 Task: Schedule a 45-minute meeting for project milestone adjustment.
Action: Mouse moved to (68, 247)
Screenshot: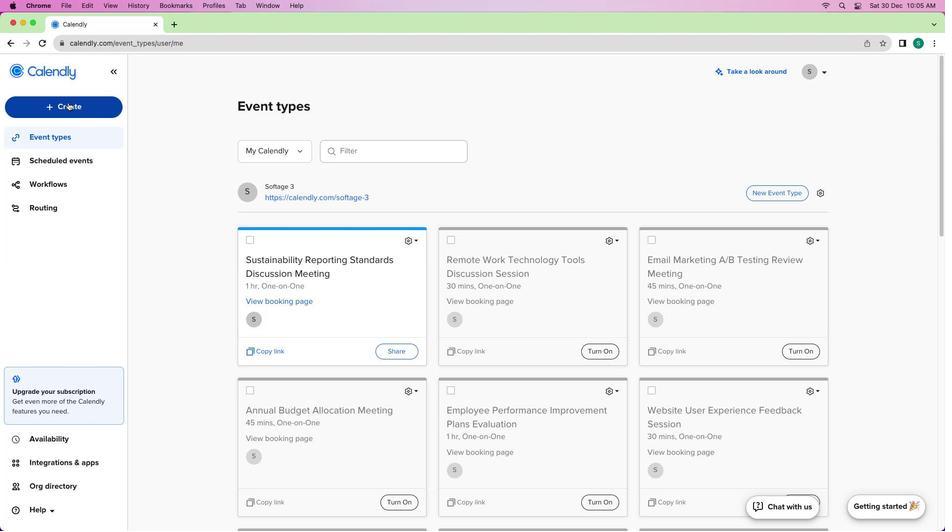 
Action: Mouse pressed left at (68, 247)
Screenshot: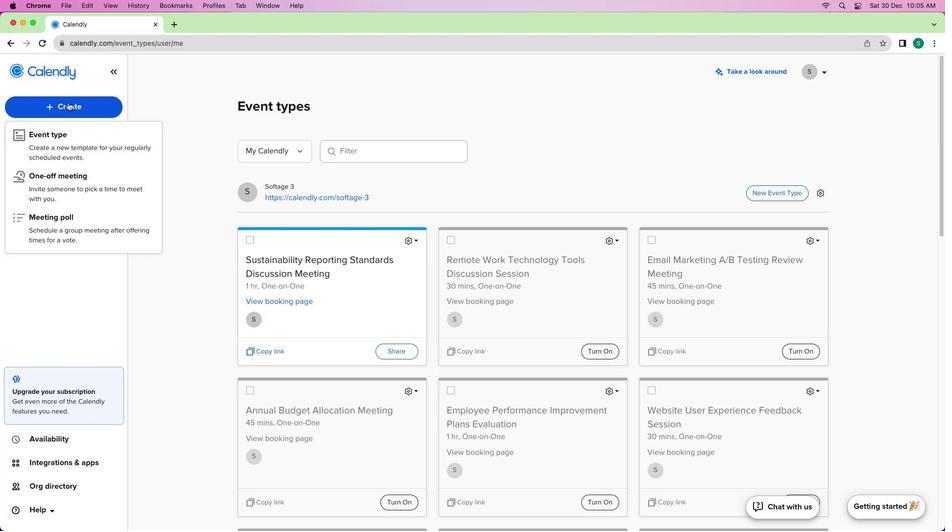 
Action: Mouse moved to (69, 246)
Screenshot: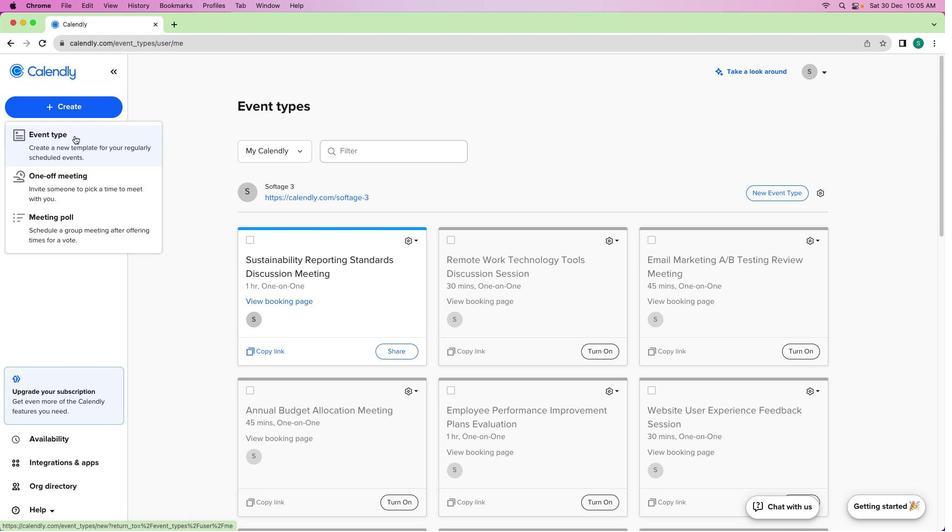 
Action: Mouse pressed left at (69, 246)
Screenshot: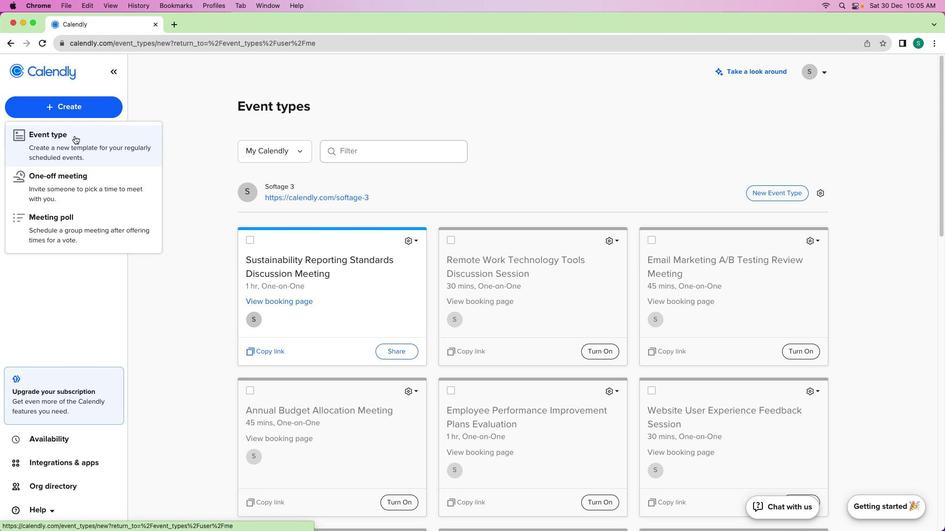 
Action: Mouse moved to (98, 245)
Screenshot: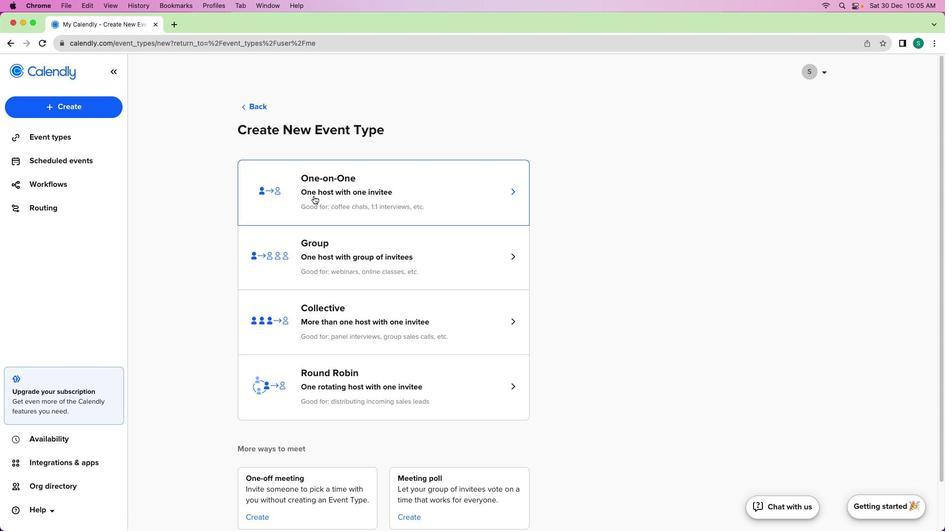 
Action: Mouse pressed left at (98, 245)
Screenshot: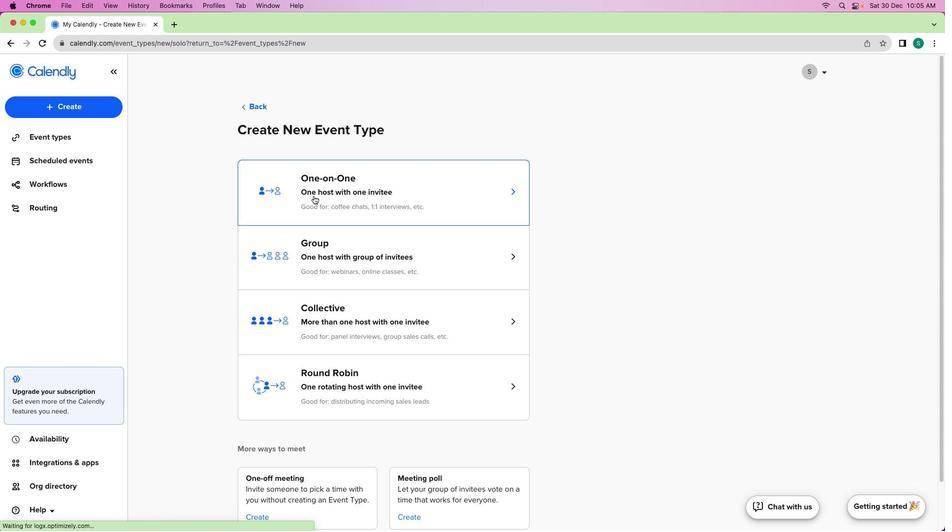 
Action: Mouse moved to (70, 246)
Screenshot: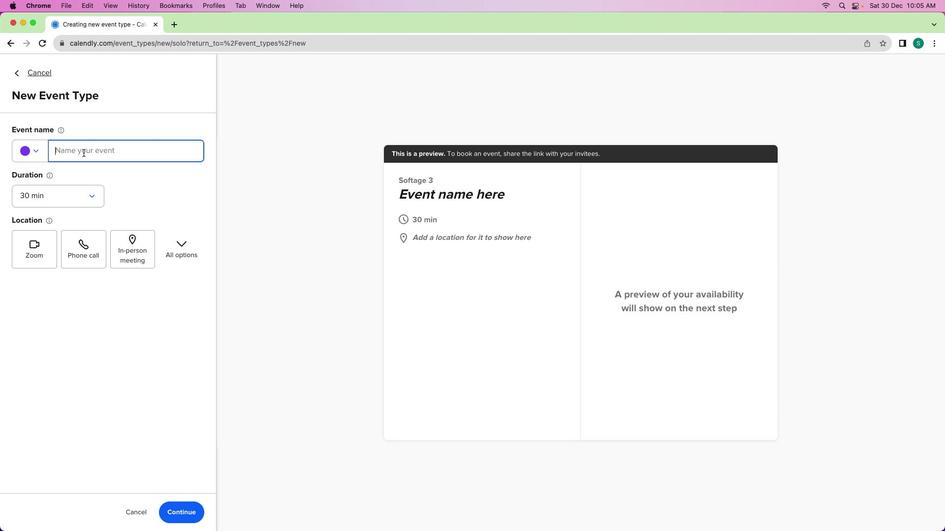 
Action: Mouse pressed left at (70, 246)
Screenshot: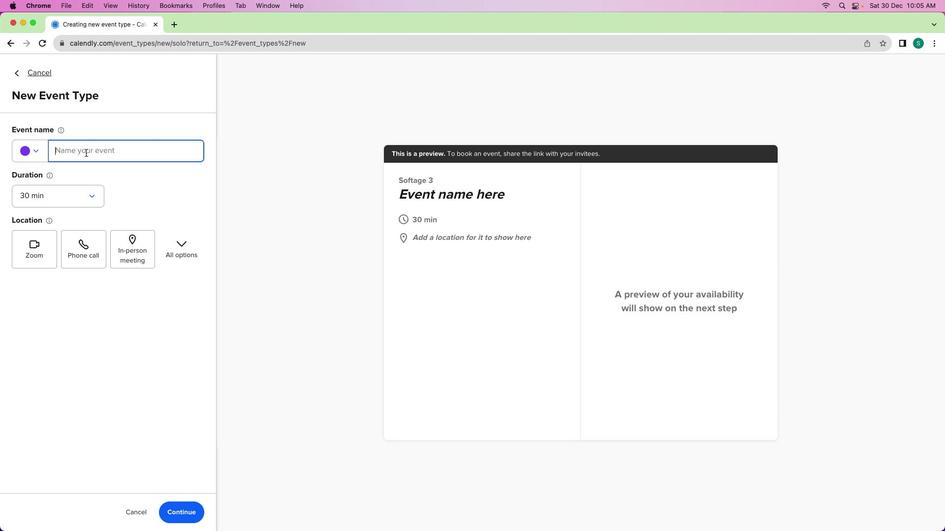 
Action: Mouse moved to (70, 246)
Screenshot: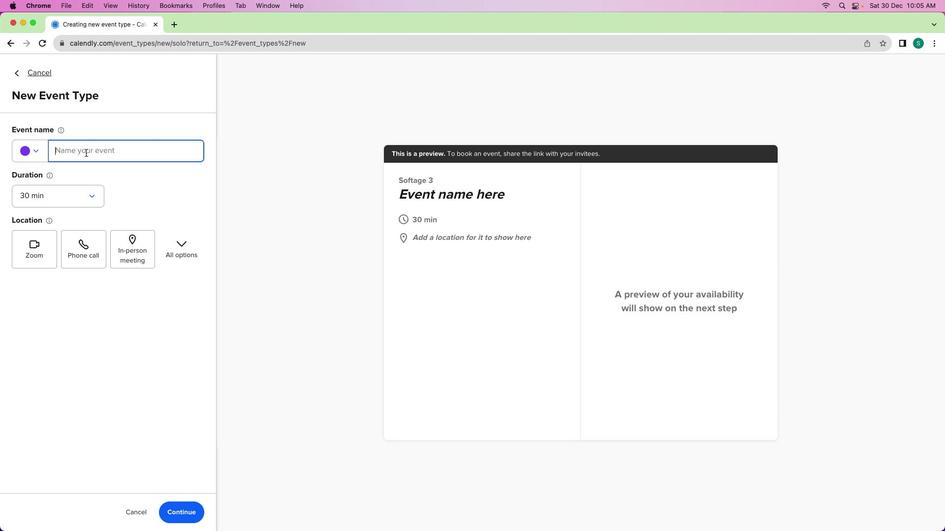 
Action: Key pressed Key.shift_r'P''r''o''j''e''c''t'Key.spaceKey.shift'M''i''l''e''s''t''o''n''e'Key.spaceKey.shift'A'Key.backspaceKey.shiftKey.shift'A''d''j''u''s''t''m''e''n''t'Key.spaceKey.shift'M''e''e''t''i''n''g'
Screenshot: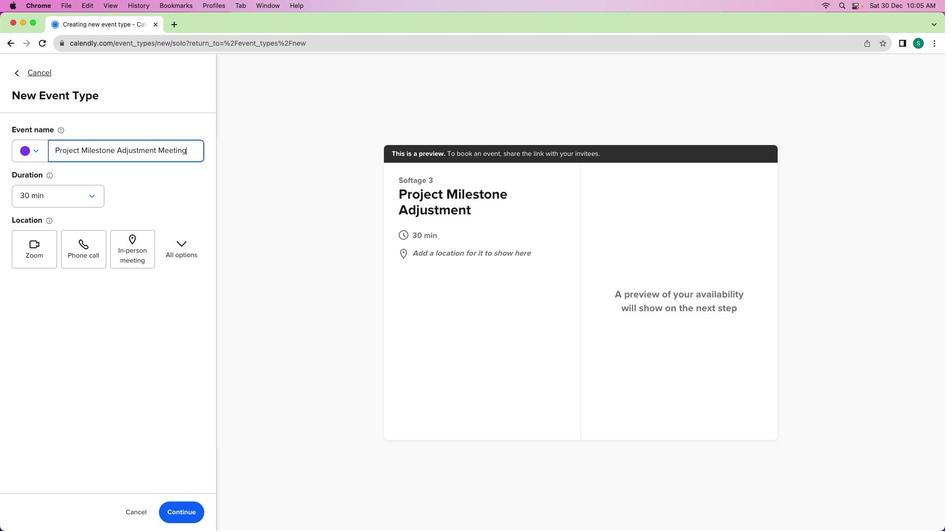 
Action: Mouse moved to (67, 245)
Screenshot: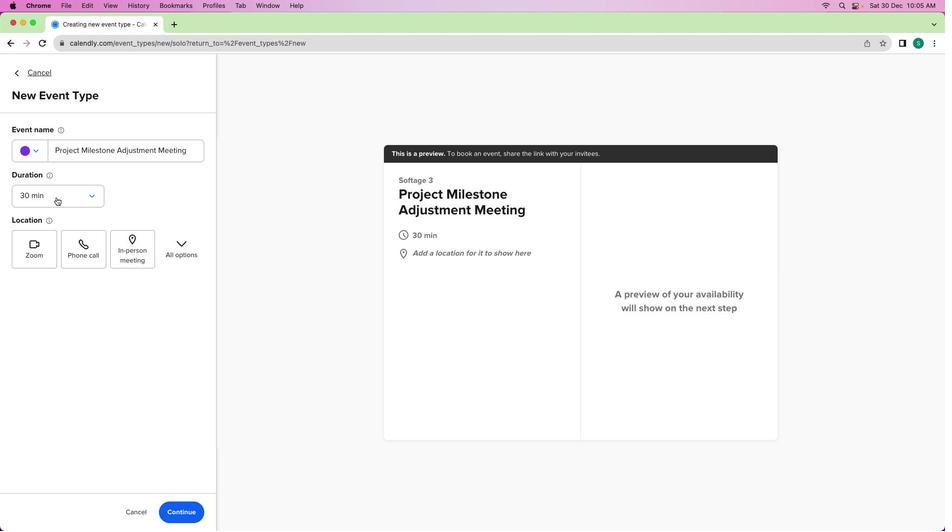 
Action: Mouse pressed left at (67, 245)
Screenshot: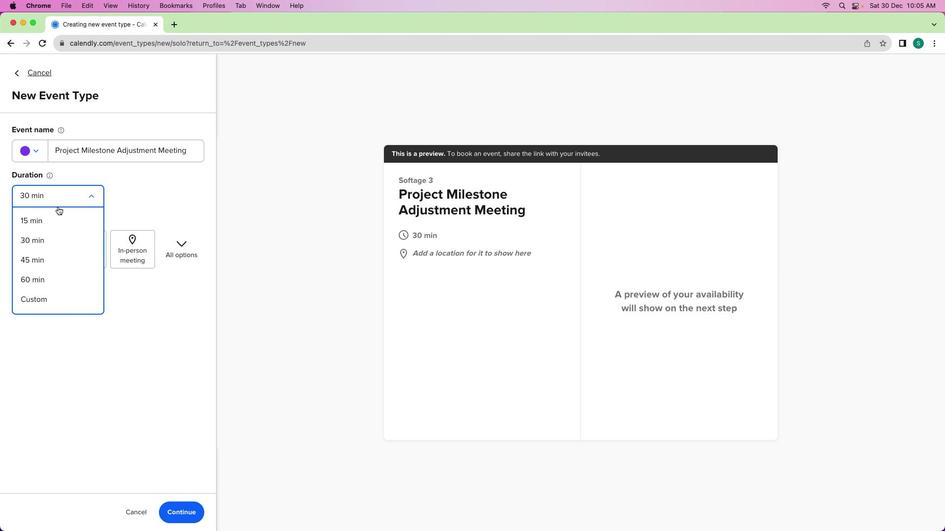 
Action: Mouse moved to (66, 244)
Screenshot: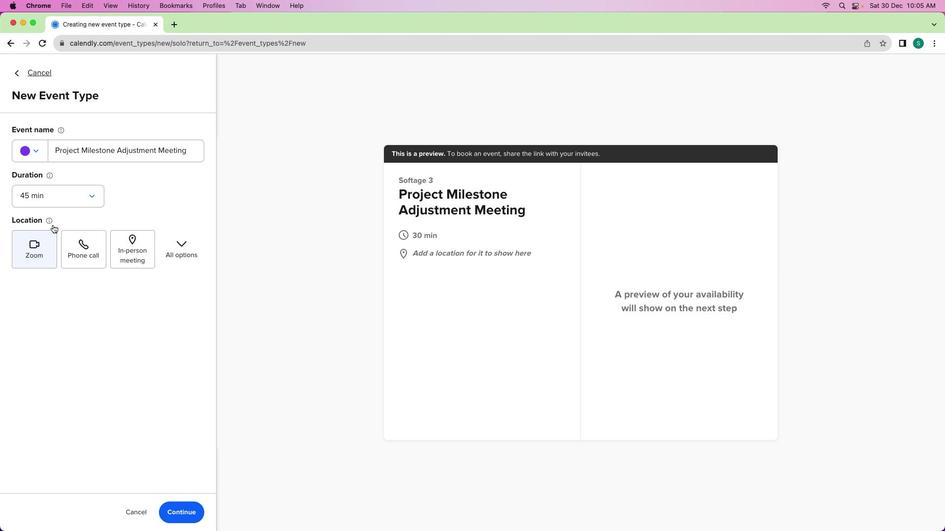 
Action: Mouse pressed left at (66, 244)
Screenshot: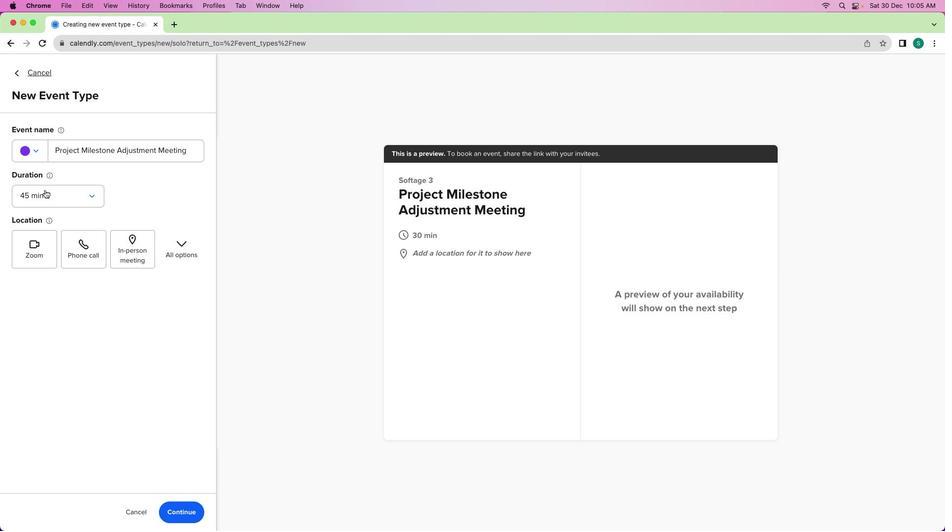 
Action: Mouse moved to (64, 246)
Screenshot: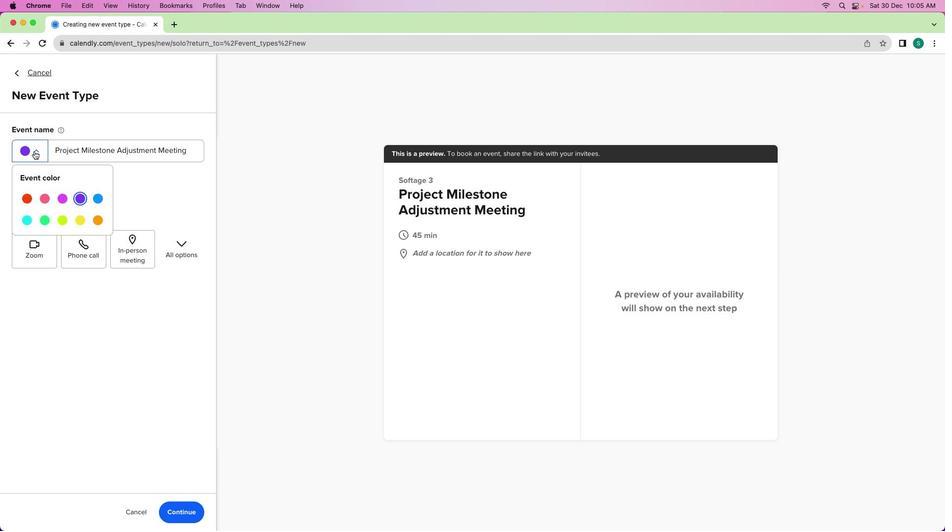 
Action: Mouse pressed left at (64, 246)
Screenshot: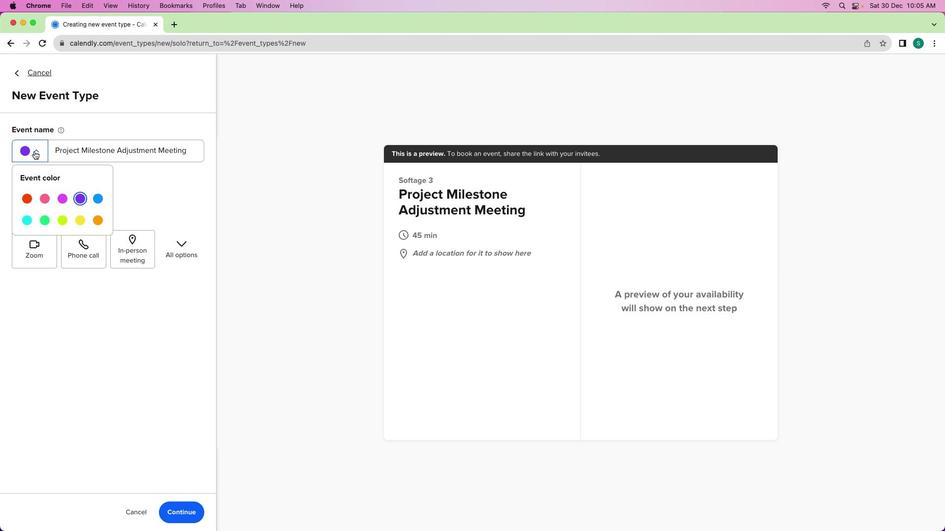 
Action: Mouse moved to (66, 245)
Screenshot: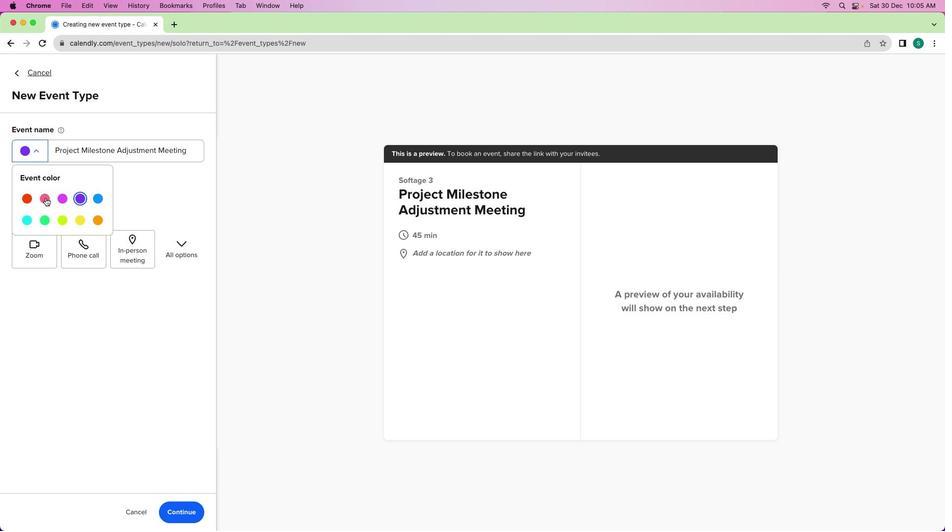 
Action: Mouse pressed left at (66, 245)
Screenshot: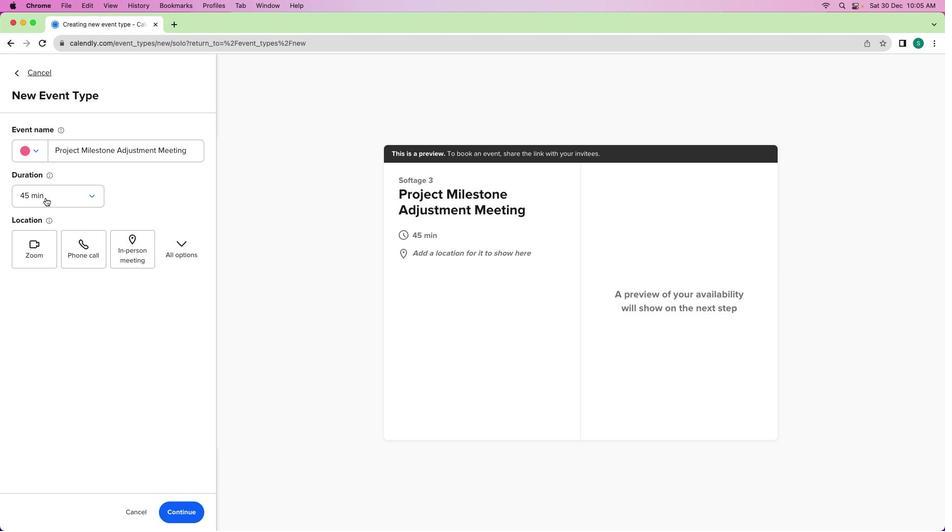 
Action: Mouse moved to (81, 240)
Screenshot: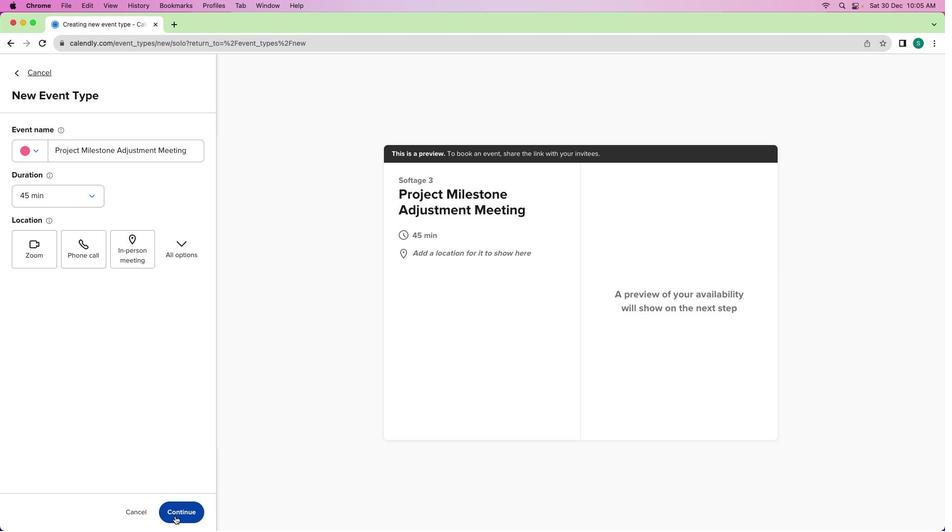 
Action: Mouse pressed left at (81, 240)
Screenshot: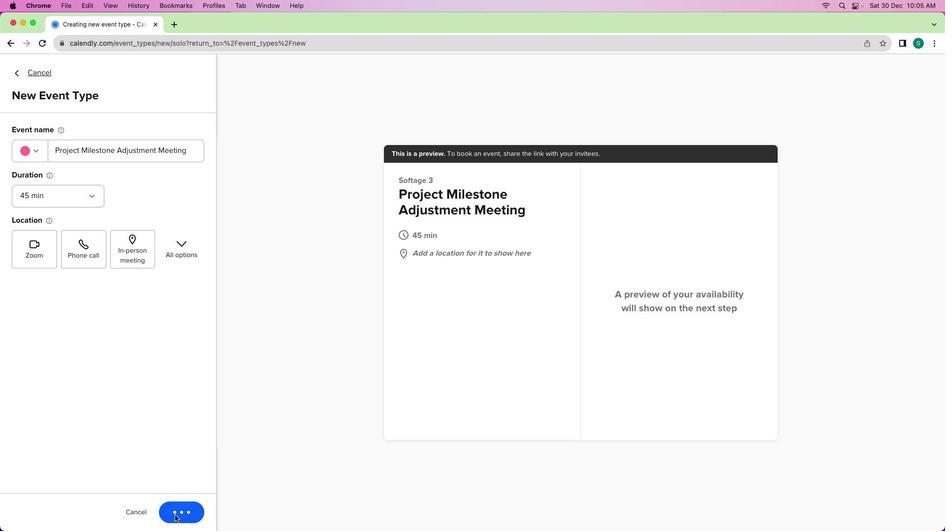 
Action: Mouse moved to (74, 245)
Screenshot: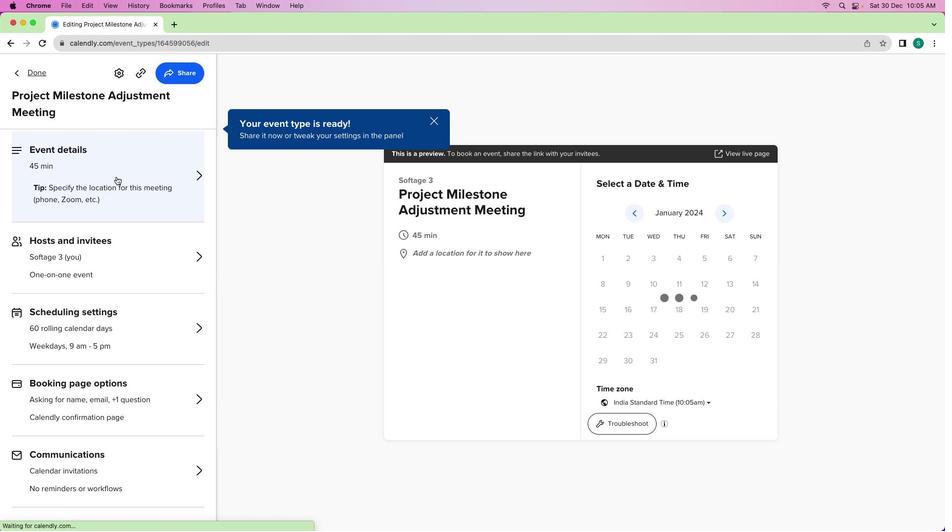 
Action: Mouse pressed left at (74, 245)
Screenshot: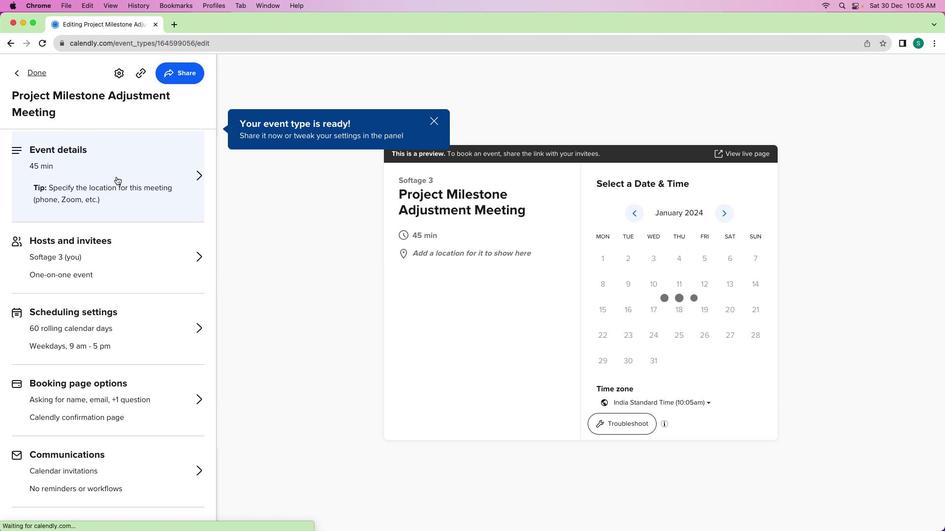 
Action: Mouse moved to (78, 243)
Screenshot: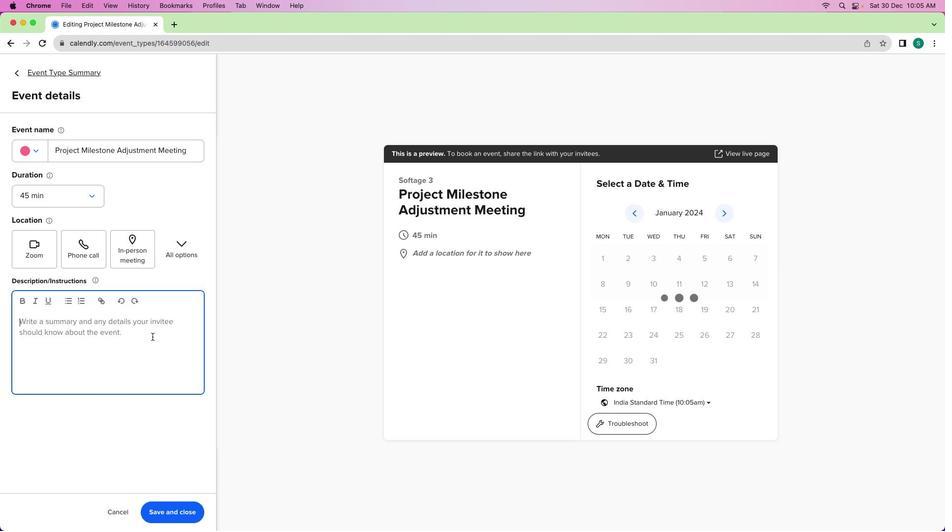 
Action: Mouse pressed left at (78, 243)
Screenshot: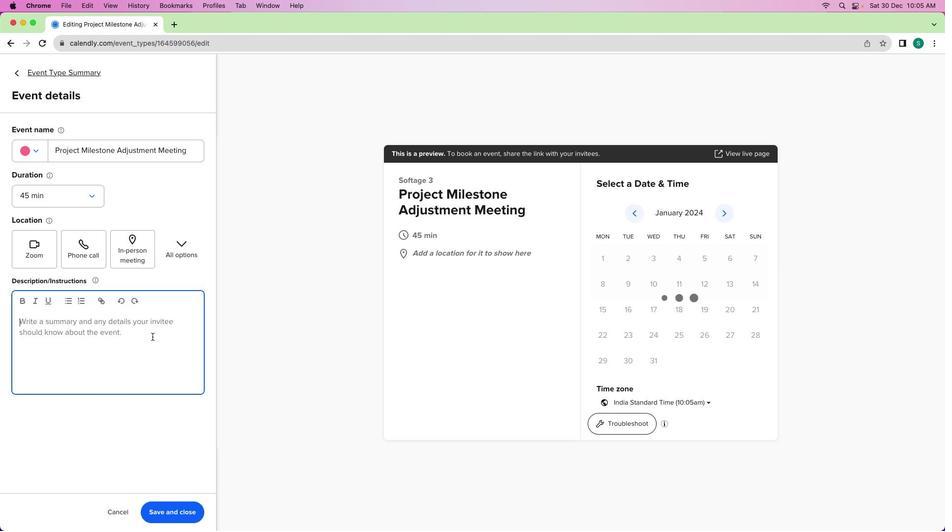 
Action: Mouse moved to (78, 243)
Screenshot: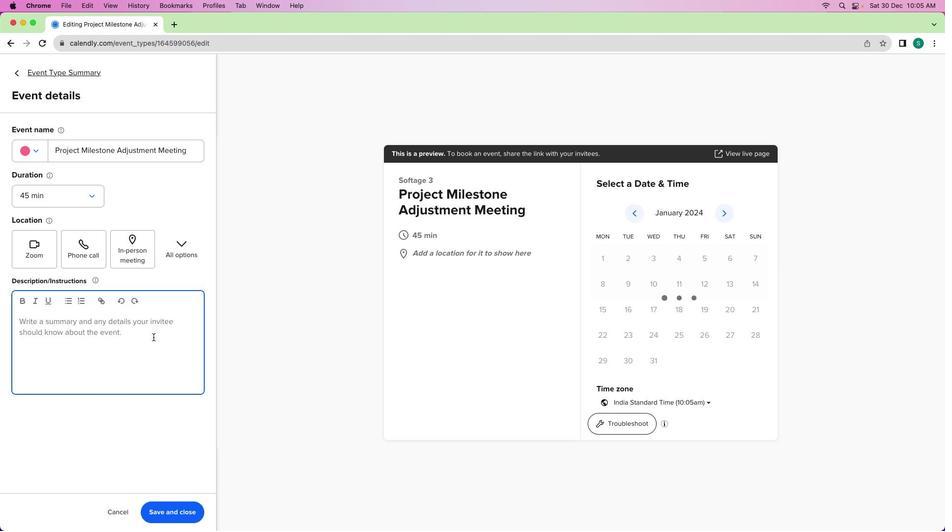 
Action: Key pressed Key.shift'I''n'Key.space't''h''i''s'Key.spaceKey.shift'M'Key.backspace'm''e''e''t''i''n''g'','Key.space'w''e'Key.space'w''i''l''l'Key.space'r''e''v''i''e''w'Key.space'c''u''r''r''e''n''t'Key.space'p''r''o''j''e''c''t'Key.space'm''i''l''e''s''t''o''n''e''s'','Key.space'a''s''s''e''s''s'Key.space'p''r''o''g''r''e''s''s'Key.spaceKey.backspace','Key.space'a''n''d'Key.space'c''o''l''l''a''b''o''r''a''t''i''v''e''l''y'Key.space'm''a''k''e'Key.space'a''d''j''u''s''t''m''e''n''t''s'Key.space't''o'Key.space'e''n''u''r''e'Key.spaceKey.leftKey.leftKey.leftKey.left's'Key.down't''h''e'Key.space's''u'Key.spaceKey.backspace'c''c''e''s''s''f''u''l'Key.space'c''o''m''p''l''e''t''i''o''n'Key.space'o''f'Key.space'o''u''r'Key.space'p''r''o''j''e''c''t'Key.space'w''i''t''h''i''n'Key.space't''h''e'Key.space'd''e''s''i''r''e''d'Key.space't''i''m''e''l''i''n''e''.'
Screenshot: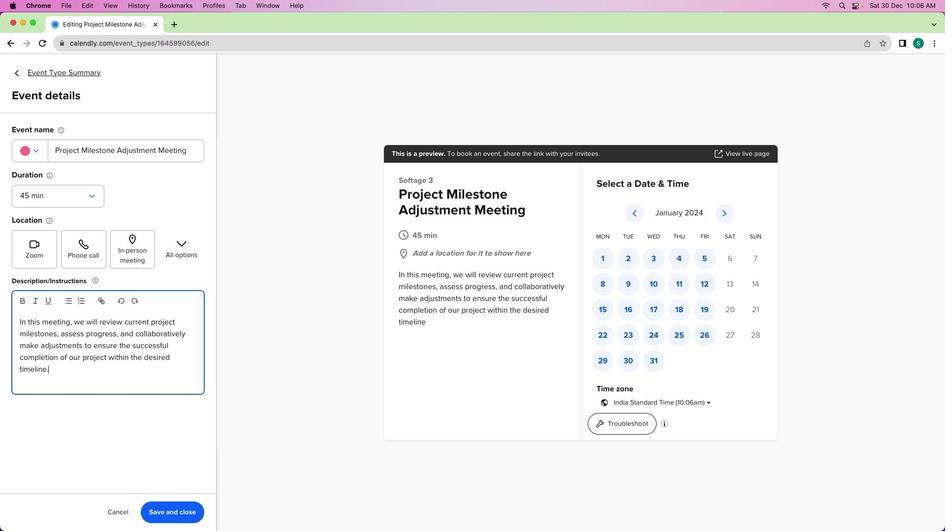 
Action: Mouse moved to (80, 241)
Screenshot: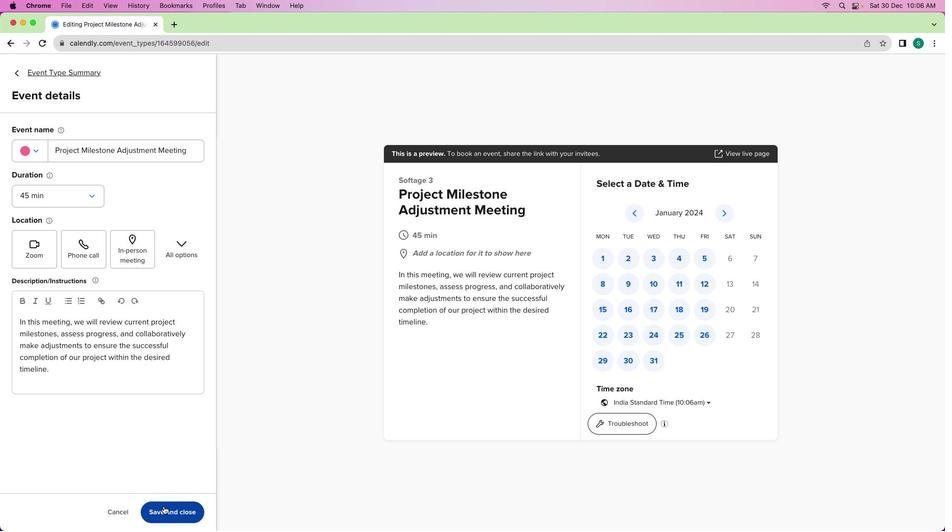 
Action: Mouse pressed left at (80, 241)
Screenshot: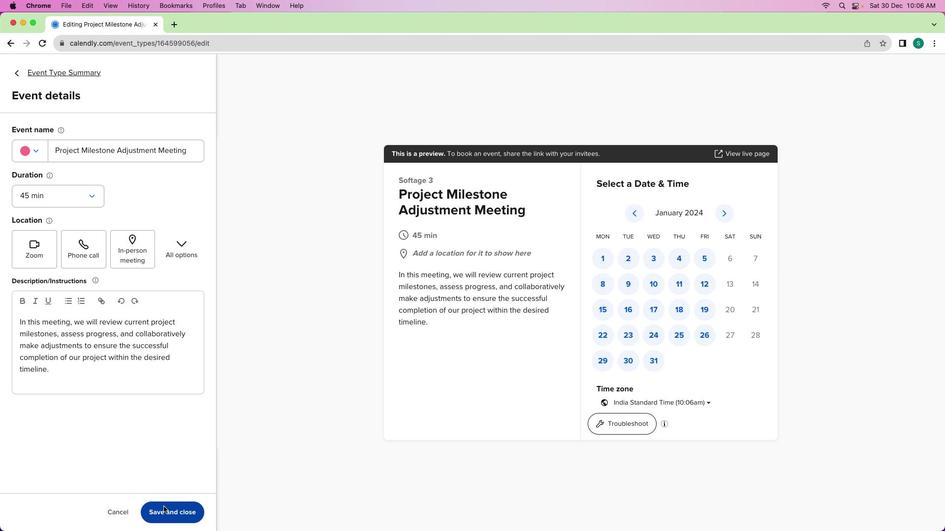 
Action: Mouse moved to (66, 247)
Screenshot: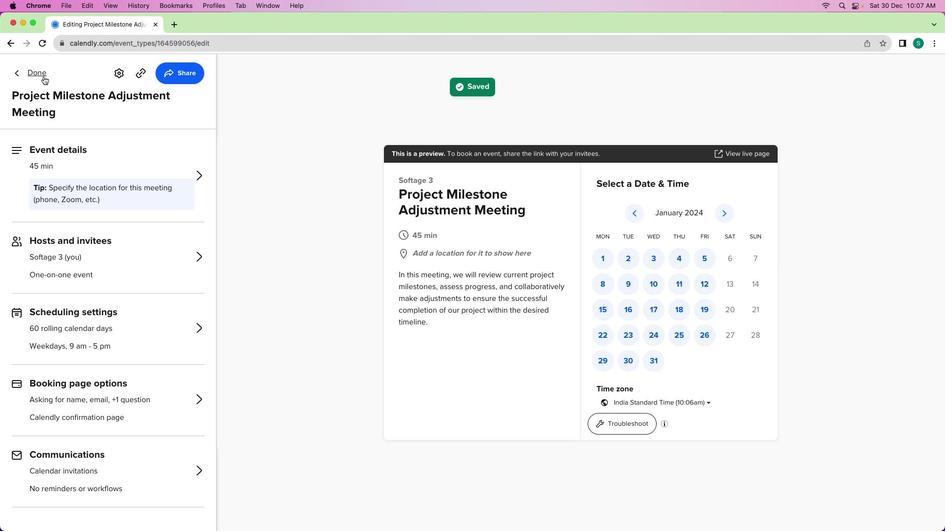 
Action: Mouse pressed left at (66, 247)
Screenshot: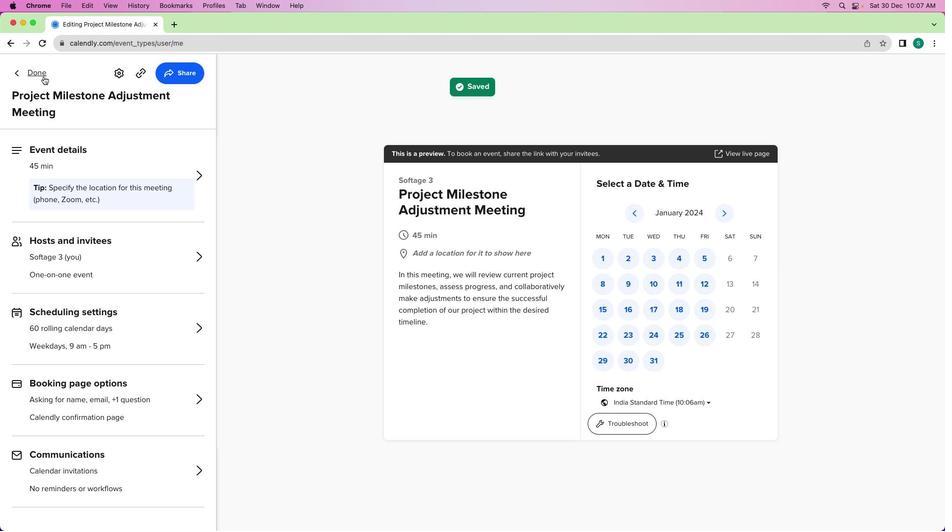 
Action: Mouse moved to (104, 244)
Screenshot: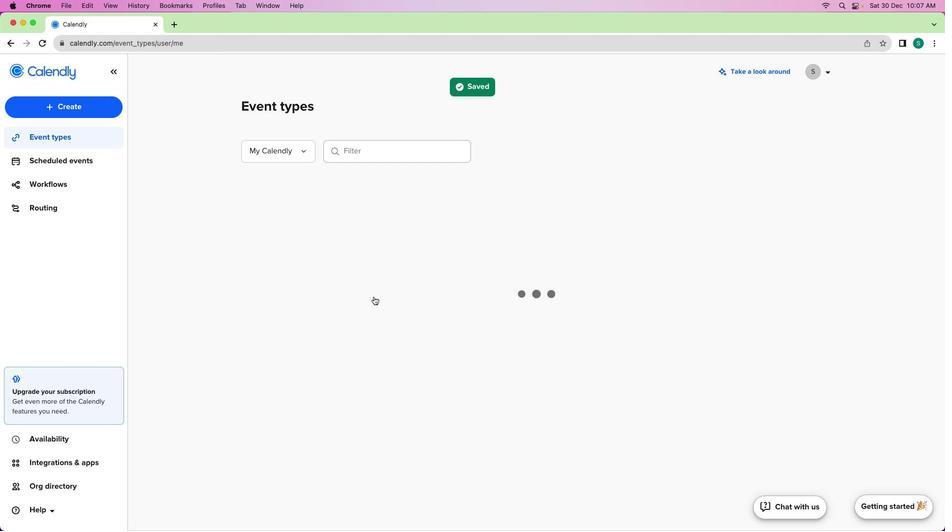 
